 Task: Set "H.264 profile" for "H.264/MPEG-4 Part 10/AVC encoder (x264)" to high10.
Action: Mouse moved to (89, 13)
Screenshot: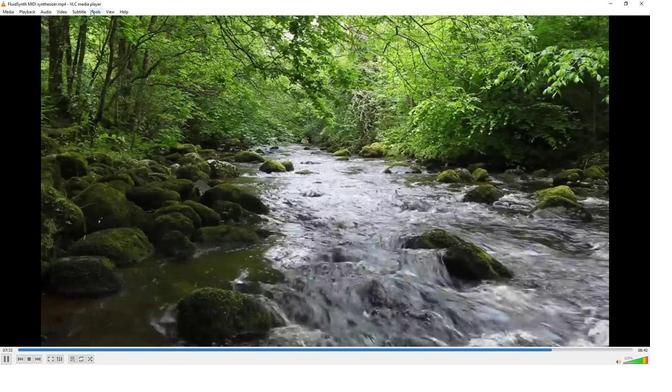 
Action: Mouse pressed left at (89, 13)
Screenshot: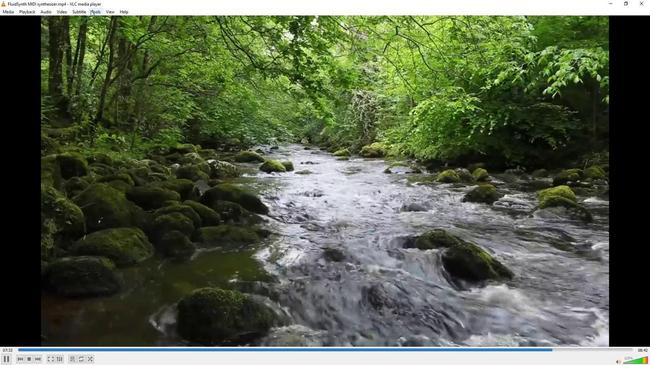 
Action: Mouse moved to (99, 94)
Screenshot: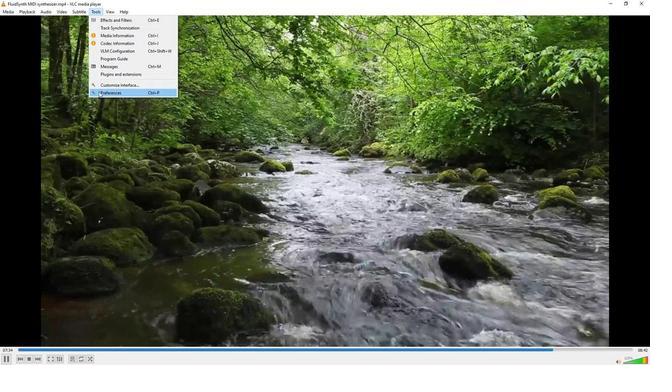 
Action: Mouse pressed left at (99, 94)
Screenshot: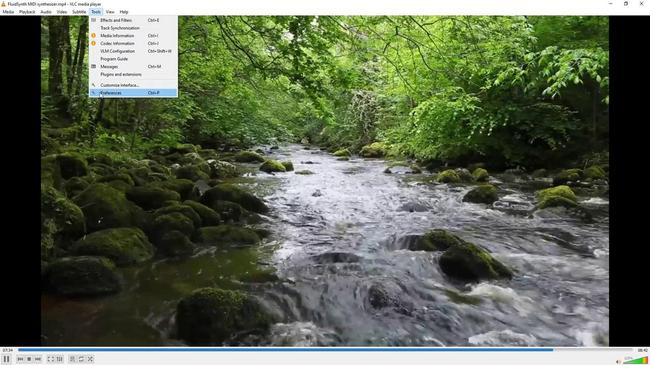 
Action: Mouse moved to (74, 281)
Screenshot: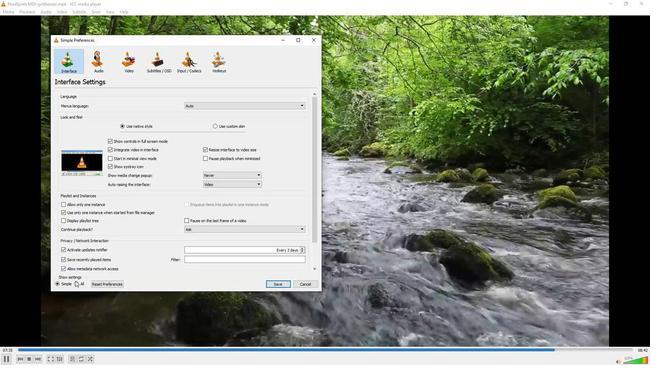 
Action: Mouse pressed left at (74, 281)
Screenshot: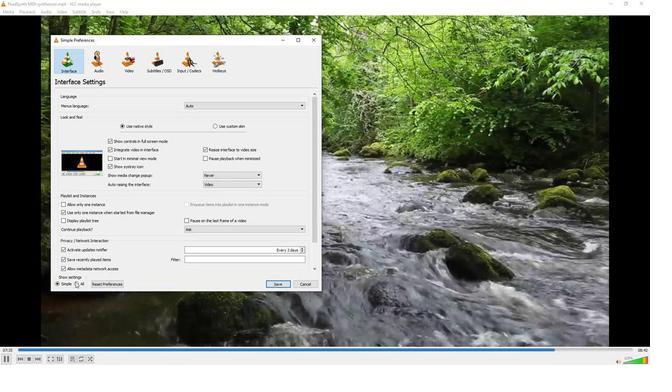 
Action: Mouse moved to (67, 213)
Screenshot: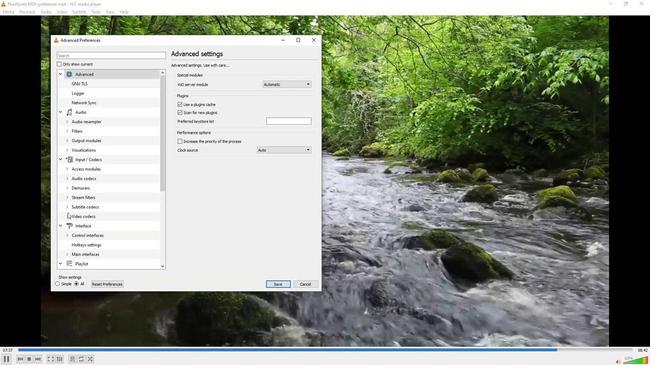 
Action: Mouse pressed left at (67, 213)
Screenshot: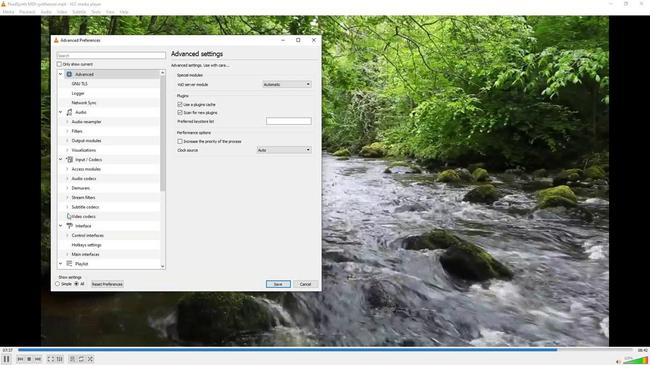 
Action: Mouse moved to (77, 243)
Screenshot: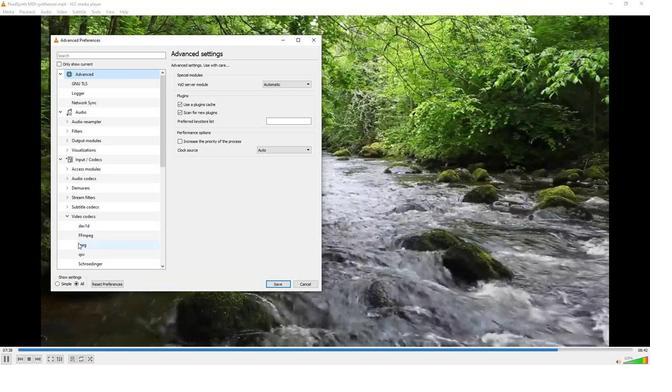 
Action: Mouse scrolled (77, 243) with delta (0, 0)
Screenshot: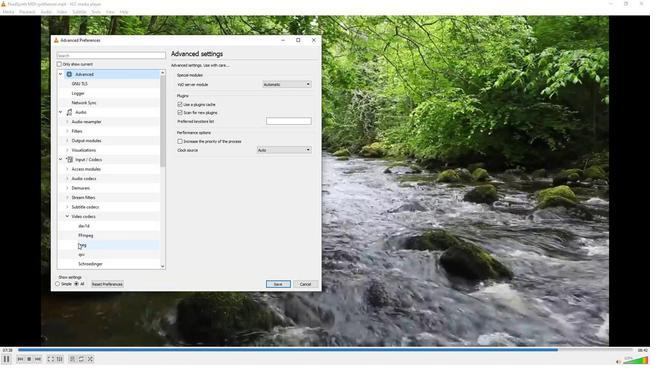 
Action: Mouse moved to (85, 261)
Screenshot: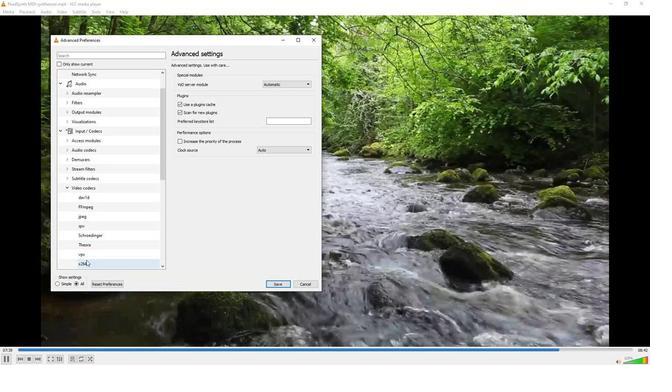 
Action: Mouse pressed left at (85, 261)
Screenshot: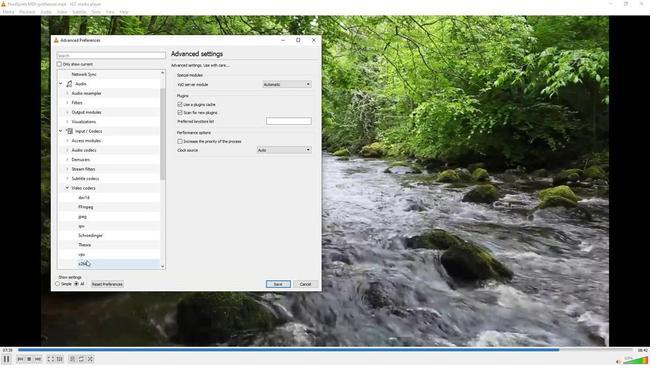 
Action: Mouse moved to (220, 269)
Screenshot: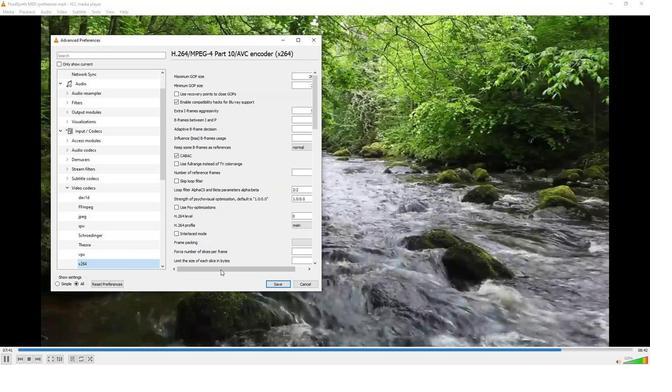 
Action: Mouse pressed left at (220, 269)
Screenshot: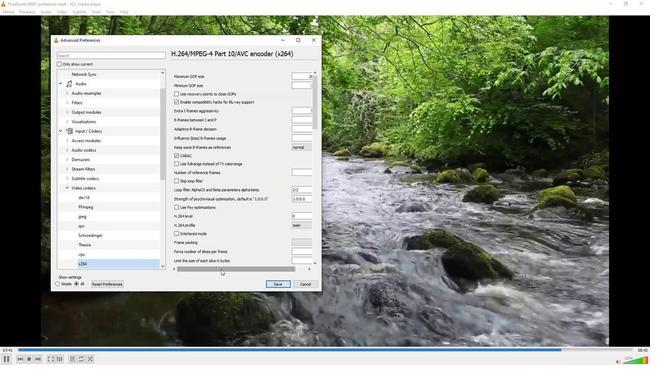 
Action: Mouse moved to (289, 226)
Screenshot: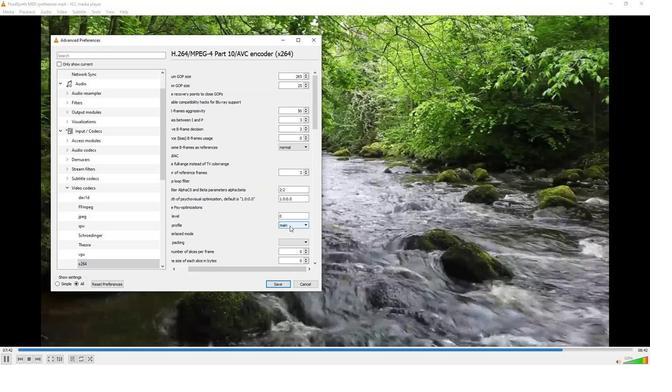 
Action: Mouse pressed left at (289, 226)
Screenshot: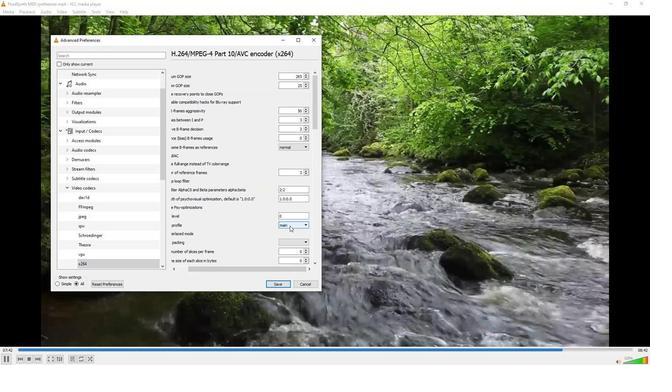 
Action: Mouse moved to (287, 243)
Screenshot: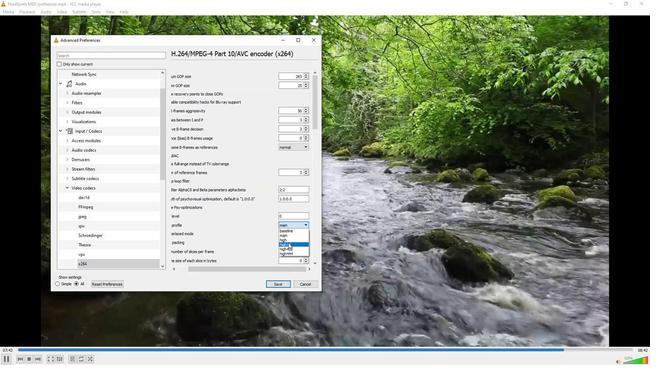 
Action: Mouse pressed left at (287, 243)
Screenshot: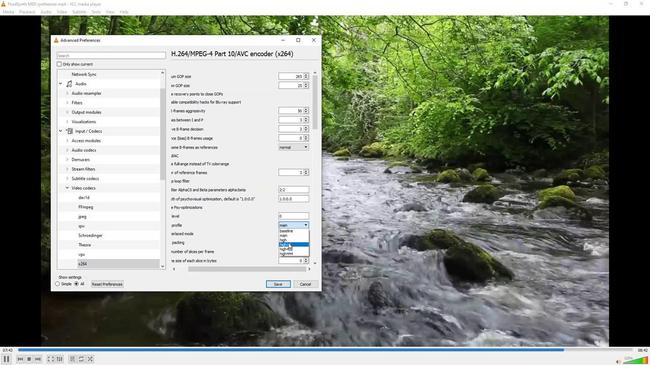 
